 Task: Assign in the project WiseTech the issue 'Create a new online platform for online investment courses with advanced financial modeling and analysis features' to the sprint 'Gravity Assist'.
Action: Mouse moved to (1059, 484)
Screenshot: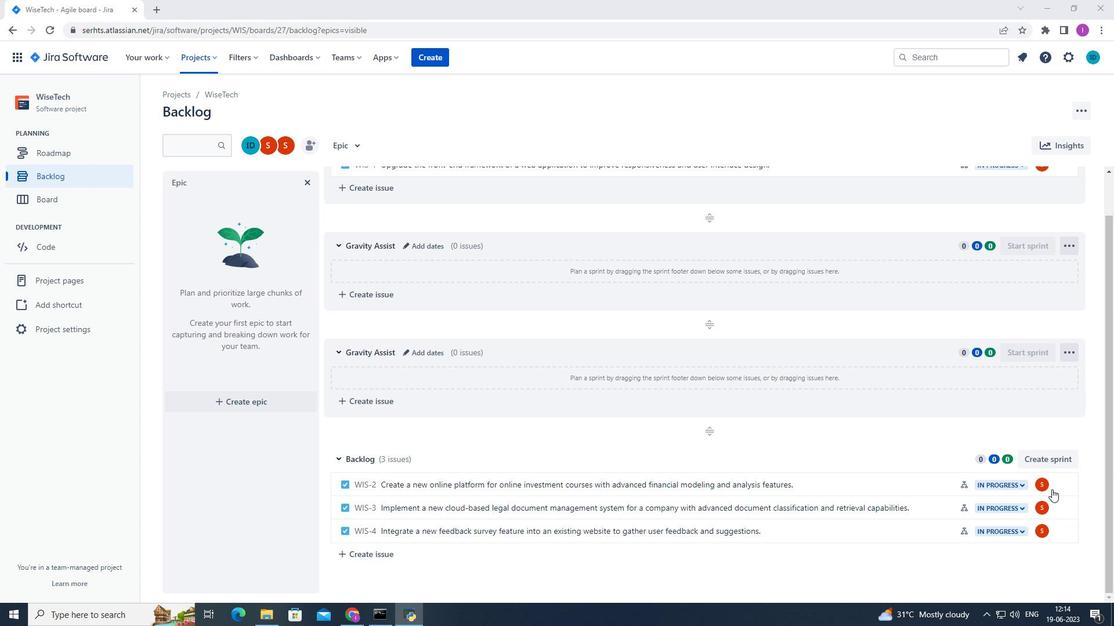 
Action: Mouse pressed left at (1059, 484)
Screenshot: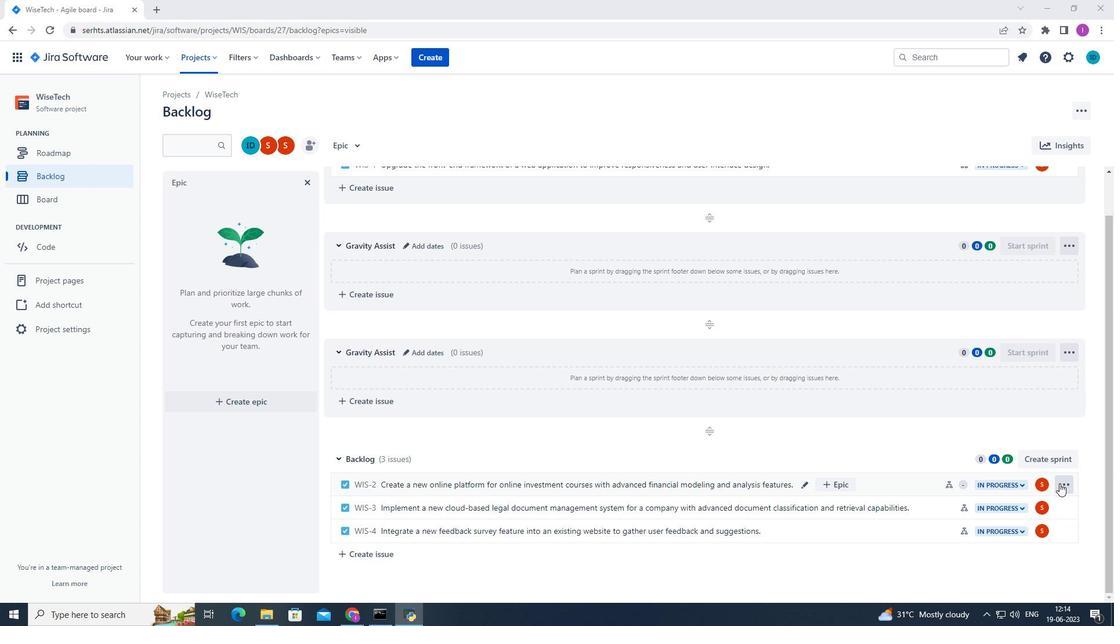 
Action: Mouse moved to (1029, 404)
Screenshot: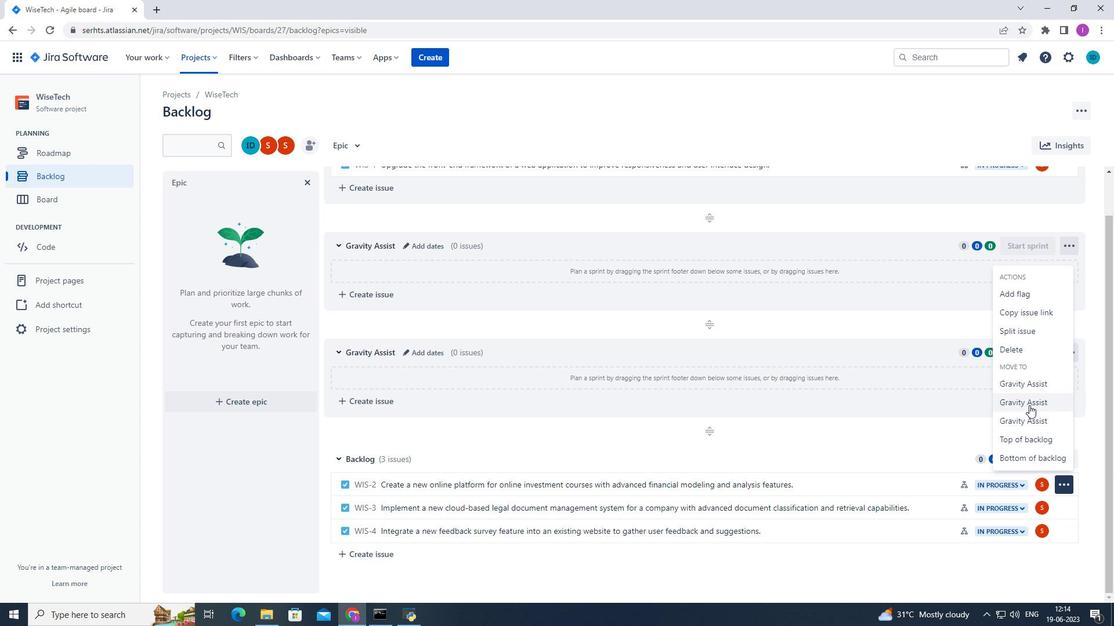 
Action: Mouse pressed left at (1029, 404)
Screenshot: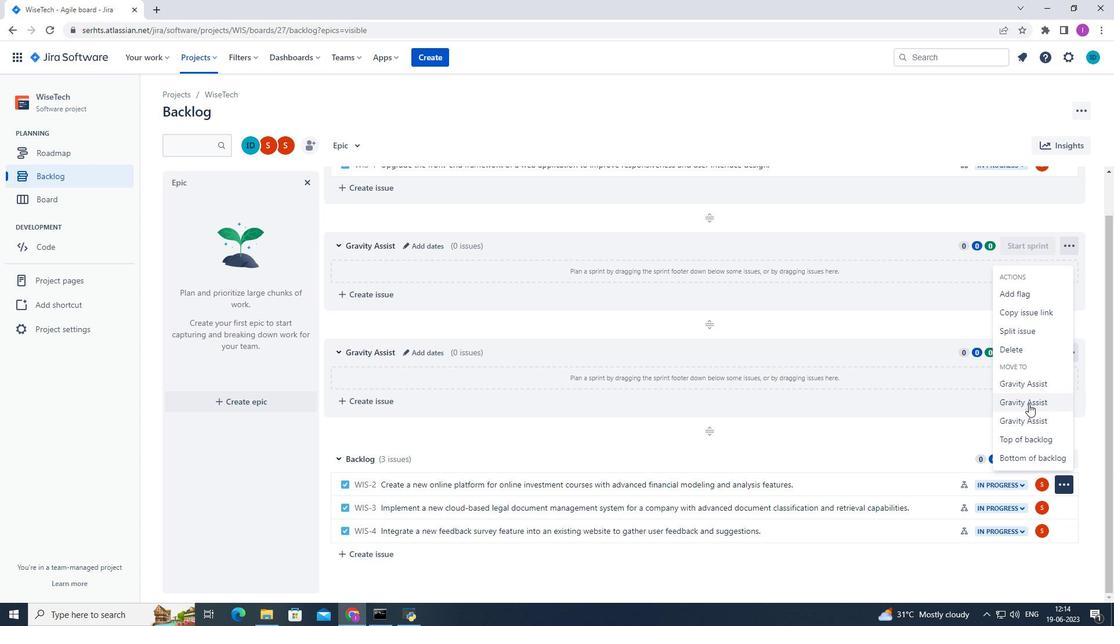 
Action: Mouse moved to (1026, 405)
Screenshot: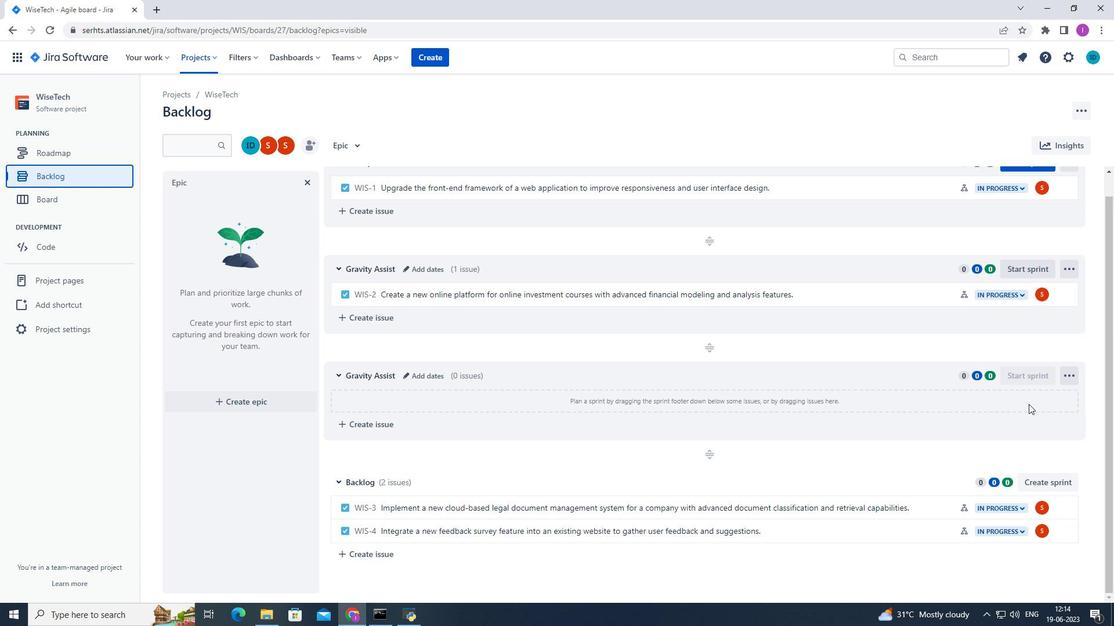
